Task: Open Card Card0000000034 in Board Board0000000009 in Workspace WS0000000003 in Trello. Add Member Mailaustralia7@gmail.com to Card Card0000000034 in Board Board0000000009 in Workspace WS0000000003 in Trello. Add Blue Label titled Label0000000034 to Card Card0000000034 in Board Board0000000009 in Workspace WS0000000003 in Trello. Add Checklist CL0000000034 to Card Card0000000034 in Board Board0000000009 in Workspace WS0000000003 in Trello. Add Dates with Start Date as Sep 01 2023 and Due Date as Sep 30 2023 to Card Card0000000034 in Board Board0000000009 in Workspace WS0000000003 in Trello
Action: Mouse moved to (307, 383)
Screenshot: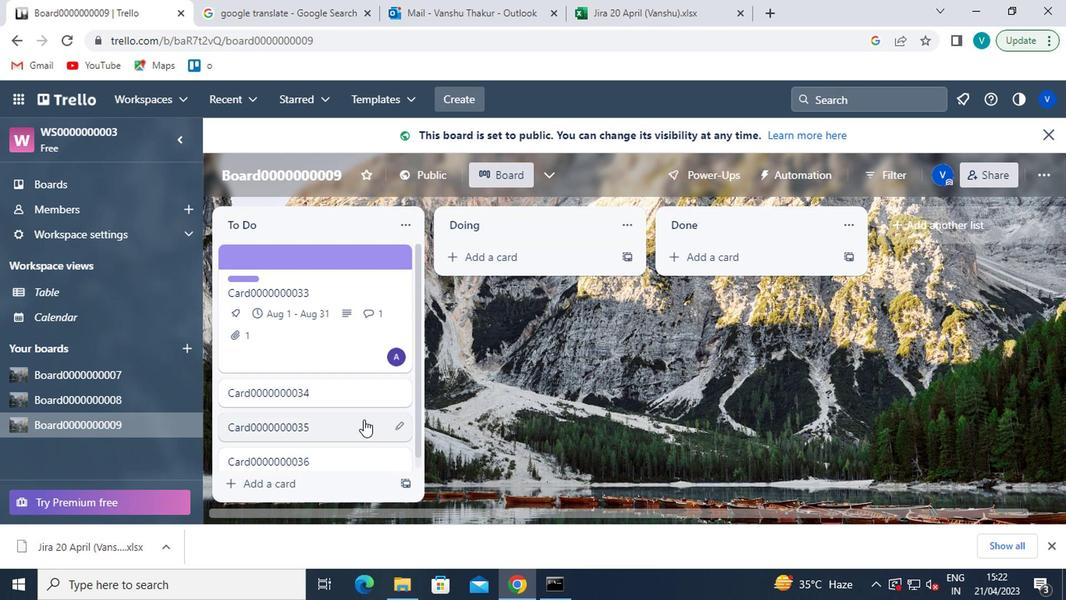 
Action: Mouse pressed left at (307, 383)
Screenshot: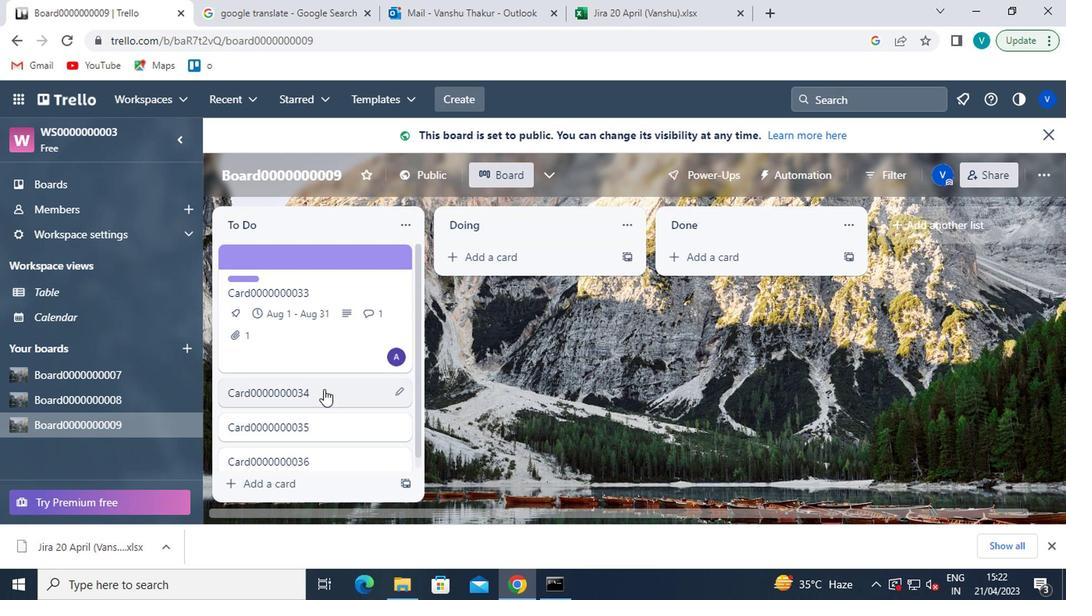 
Action: Mouse moved to (712, 227)
Screenshot: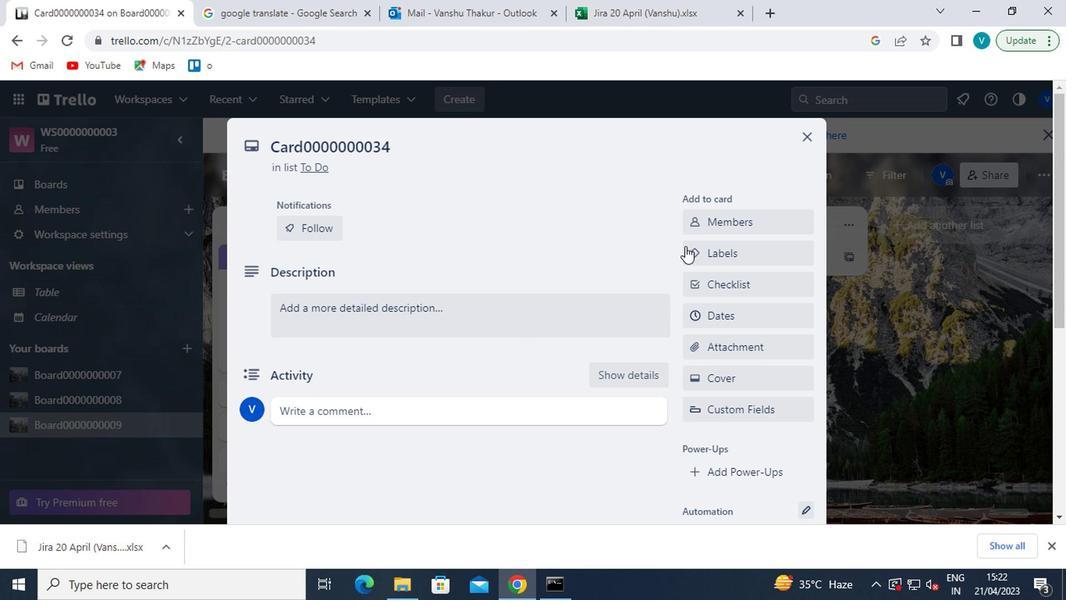 
Action: Mouse pressed left at (712, 227)
Screenshot: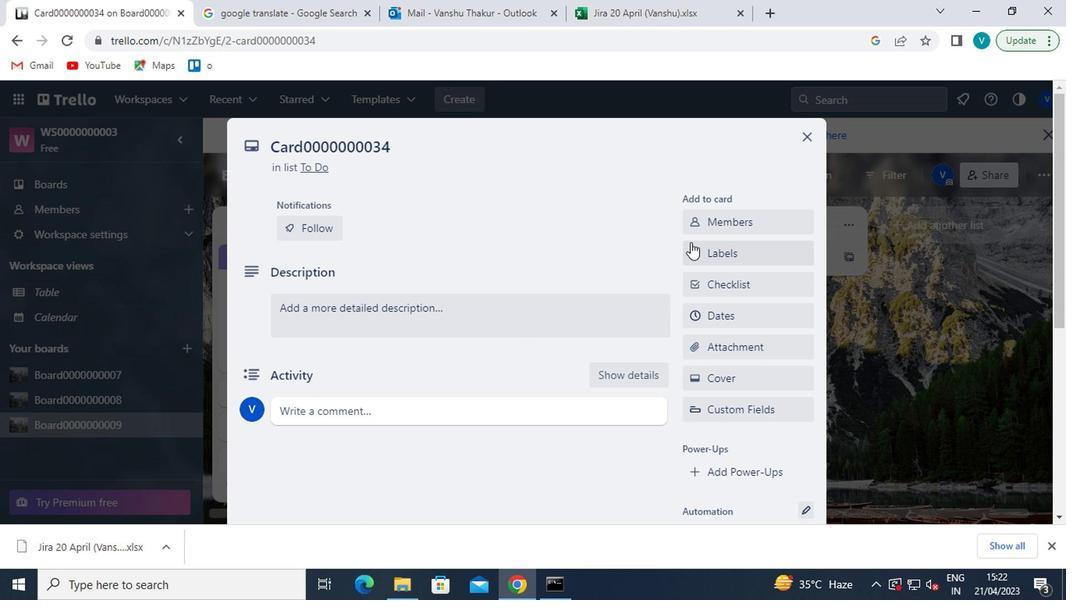 
Action: Mouse moved to (718, 296)
Screenshot: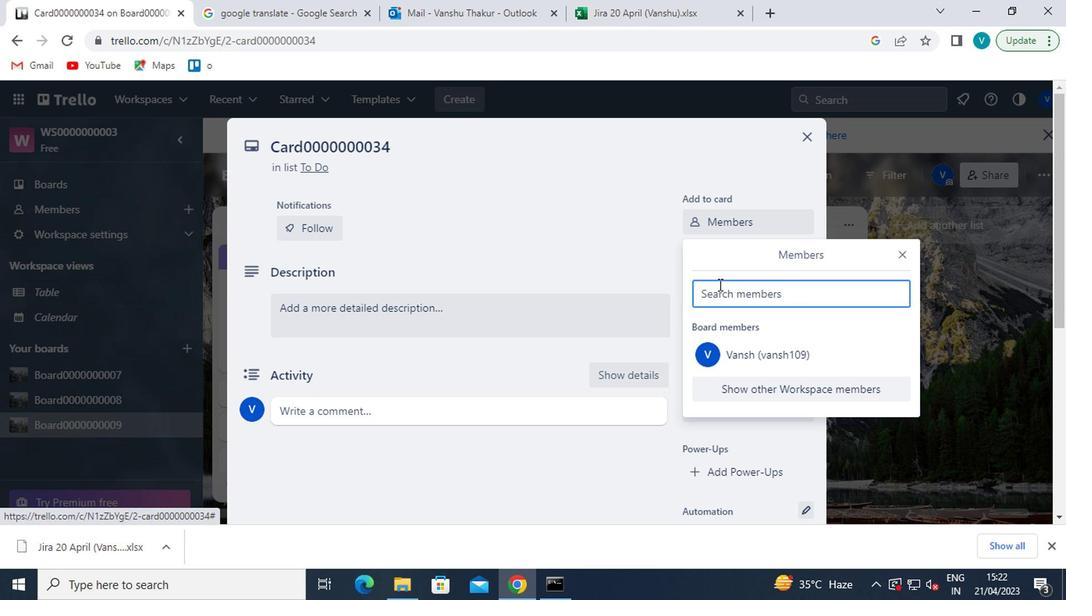 
Action: Mouse pressed left at (718, 296)
Screenshot: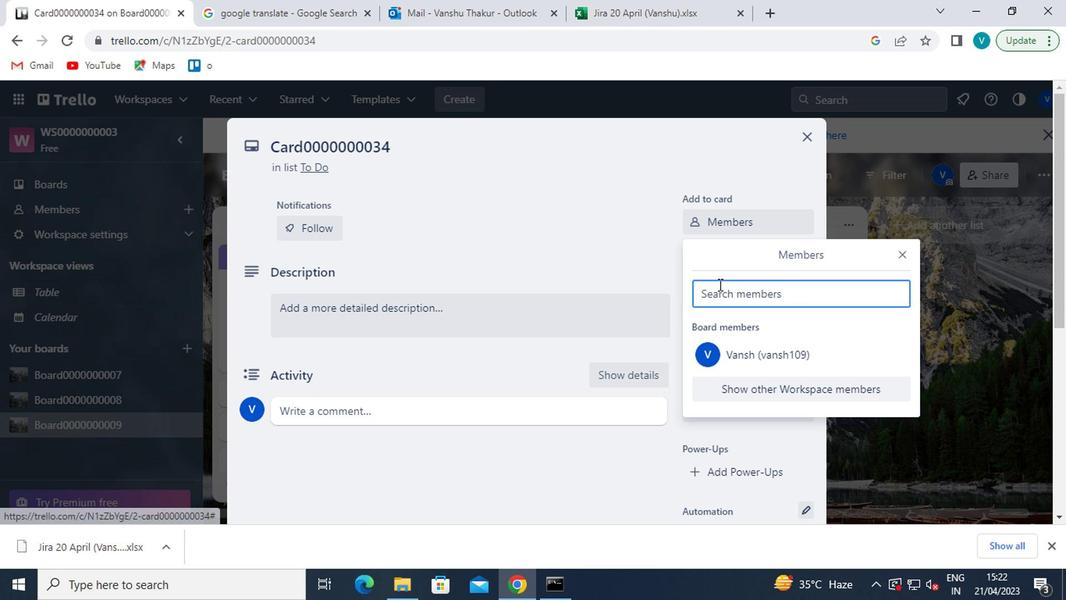 
Action: Key pressed <Key.shift>MAILAUSTRALIA7<Key.shift>@GMAIL.COM
Screenshot: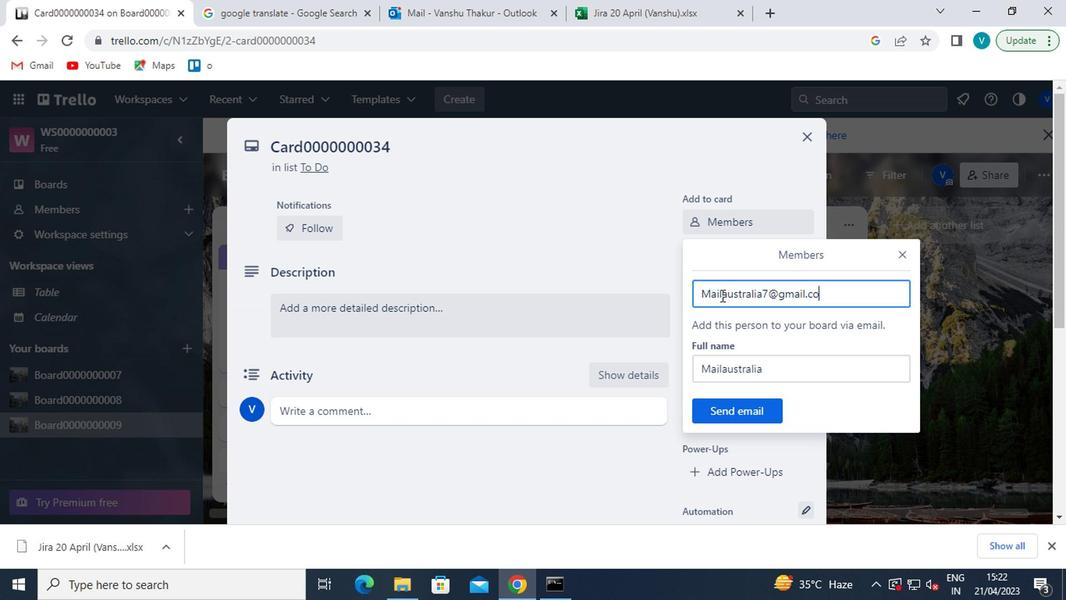 
Action: Mouse moved to (766, 415)
Screenshot: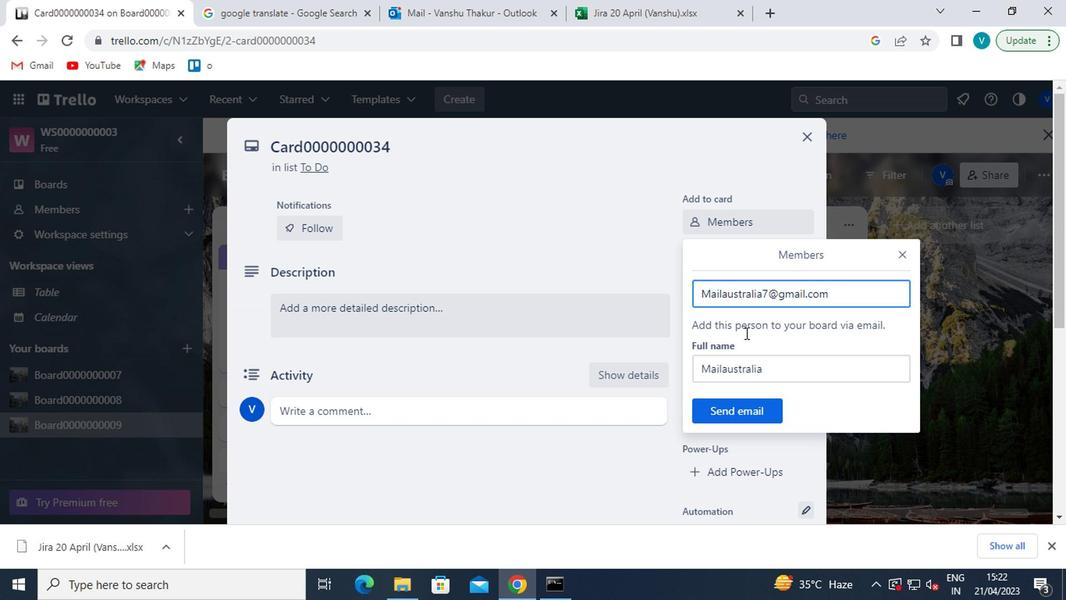 
Action: Mouse pressed left at (766, 415)
Screenshot: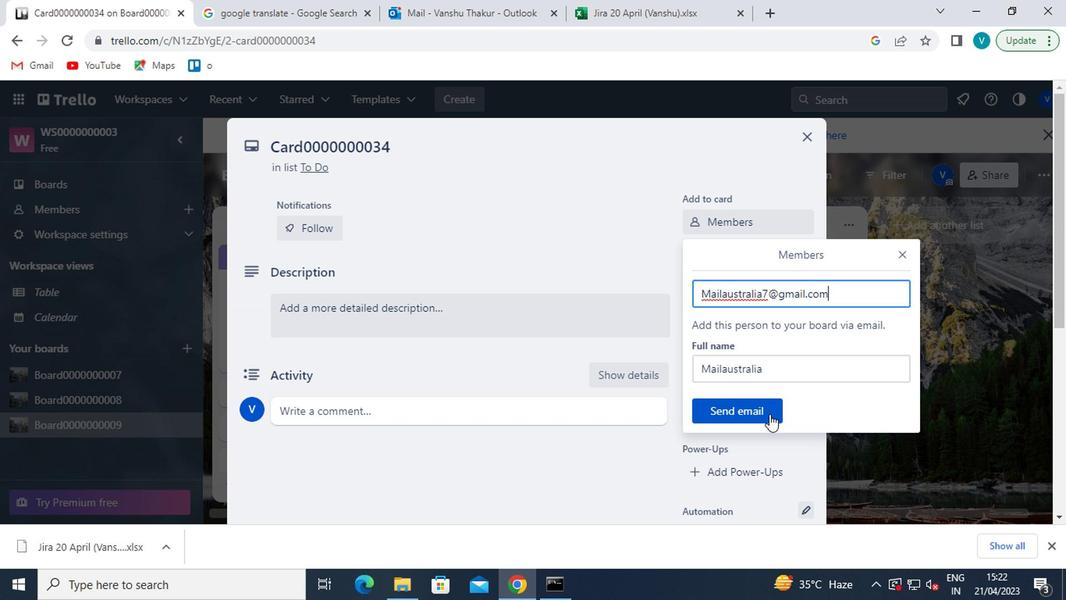
Action: Mouse moved to (743, 257)
Screenshot: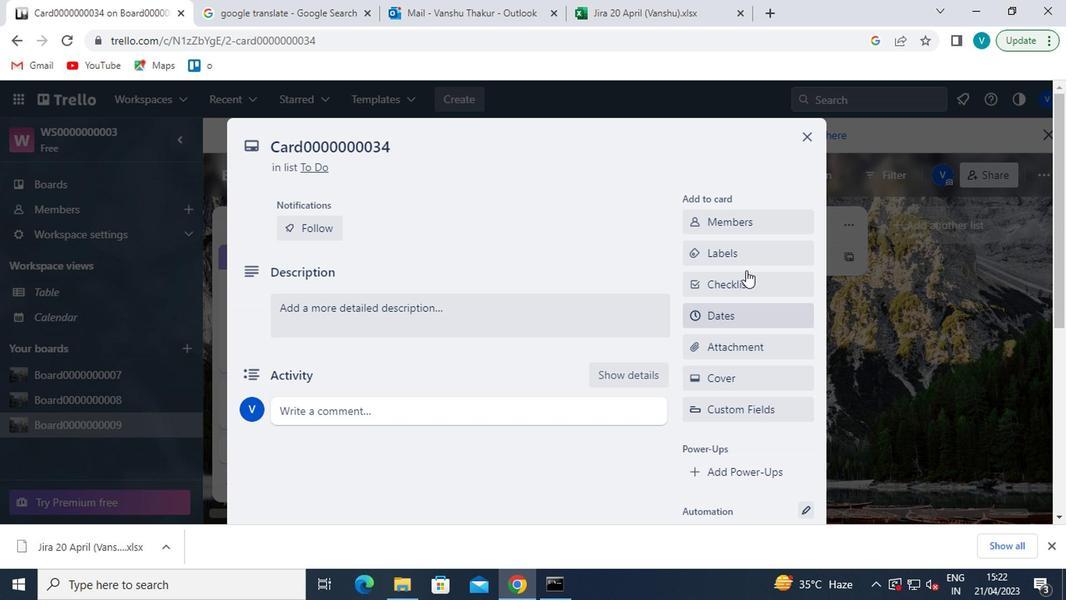 
Action: Mouse pressed left at (743, 257)
Screenshot: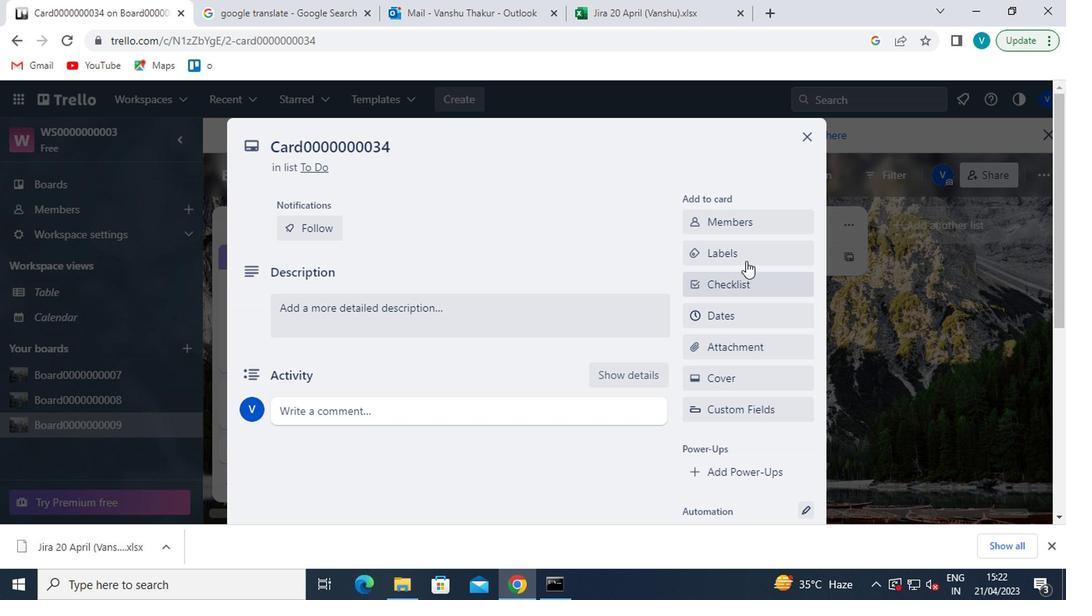 
Action: Mouse moved to (771, 441)
Screenshot: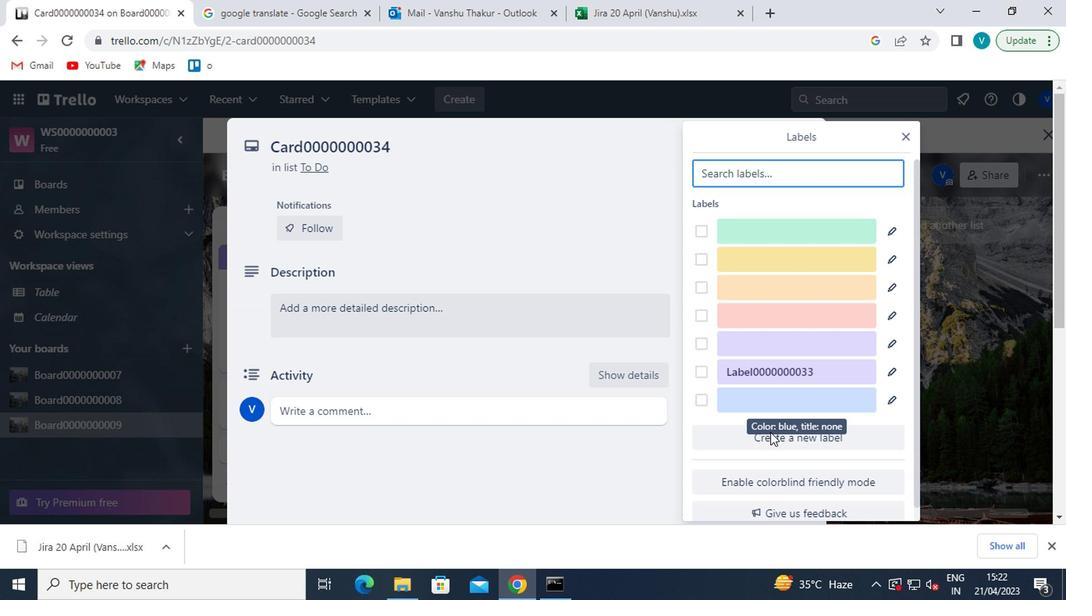 
Action: Mouse pressed left at (771, 441)
Screenshot: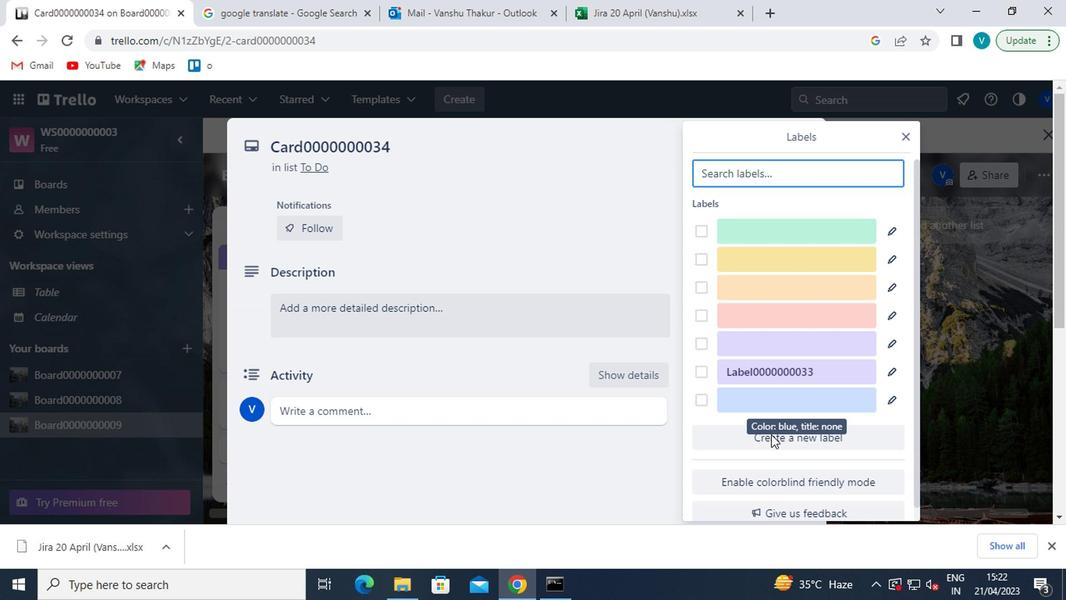 
Action: Mouse moved to (723, 445)
Screenshot: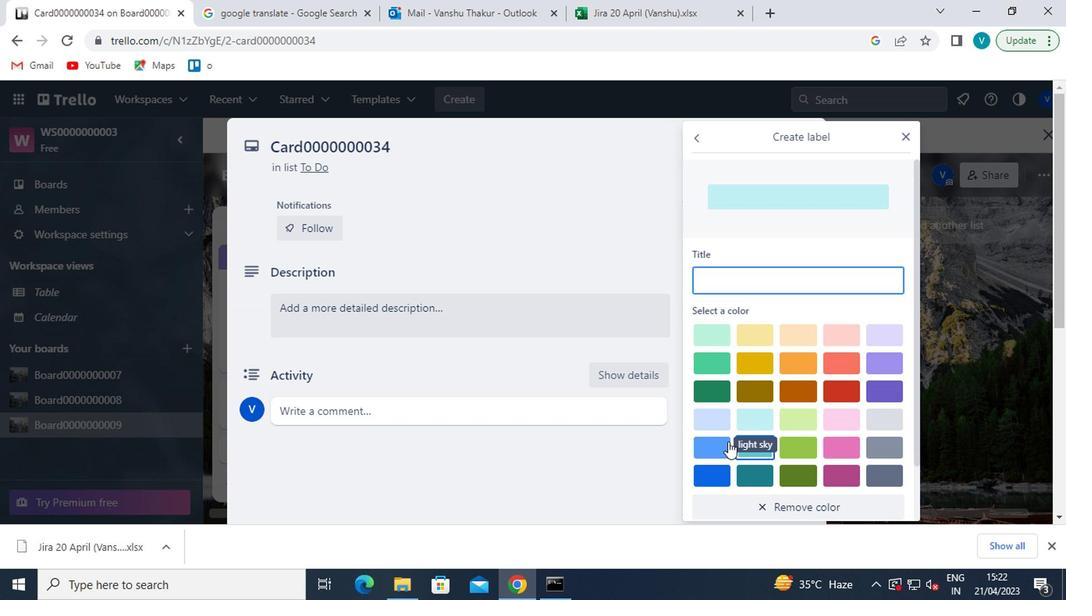 
Action: Mouse pressed left at (723, 445)
Screenshot: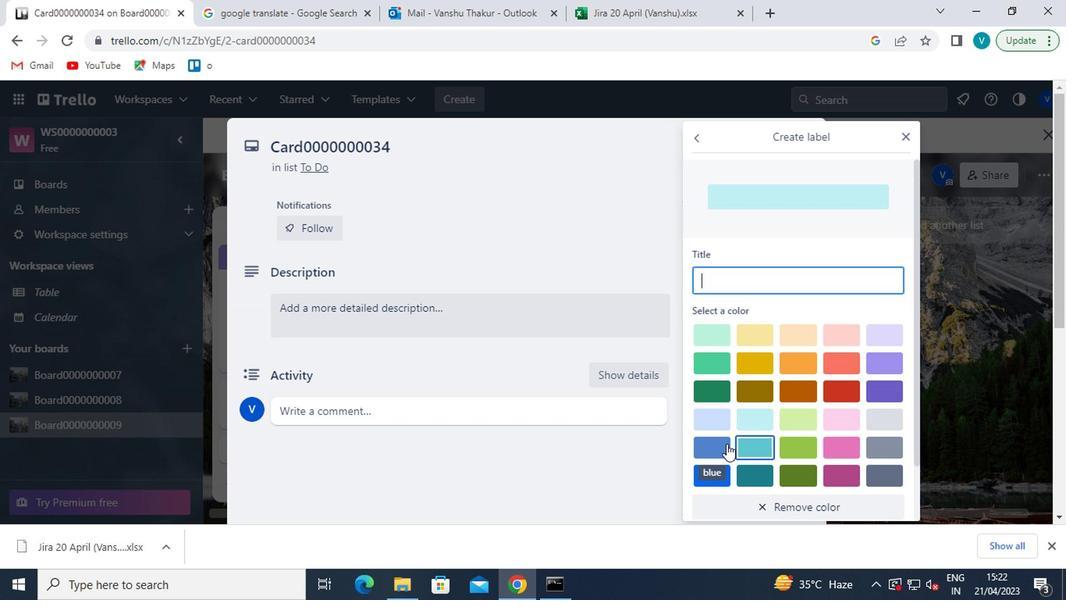 
Action: Mouse moved to (753, 290)
Screenshot: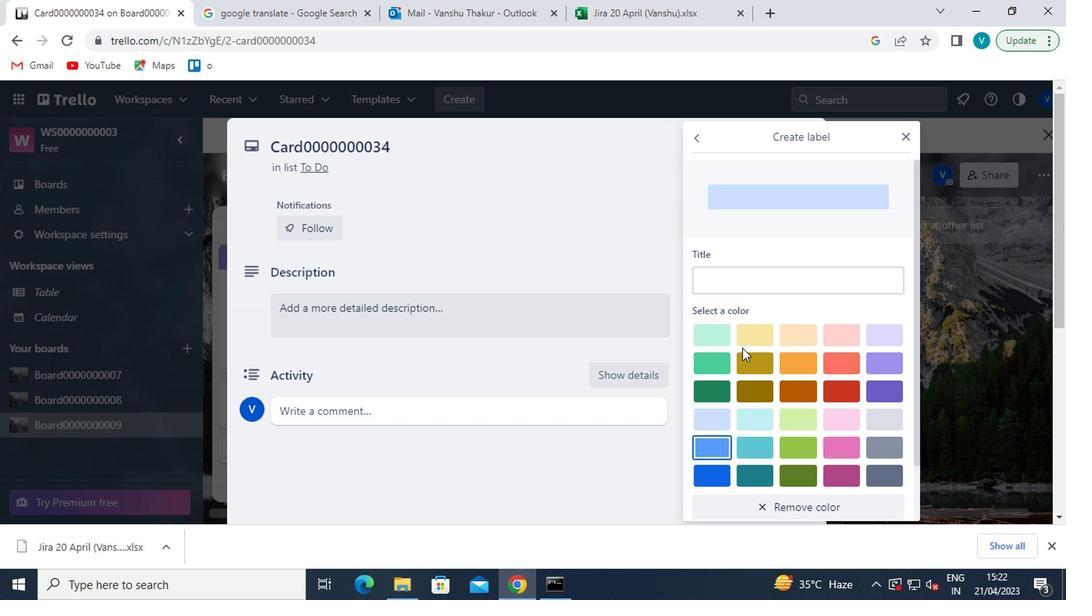 
Action: Mouse pressed left at (753, 290)
Screenshot: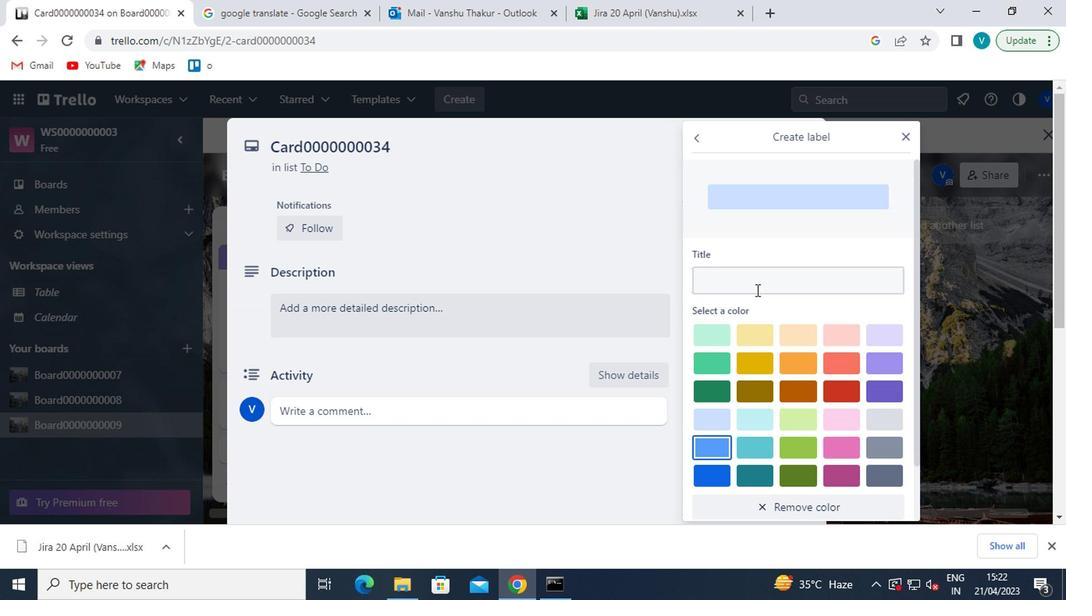
Action: Key pressed <Key.shift>LABEL0000000034
Screenshot: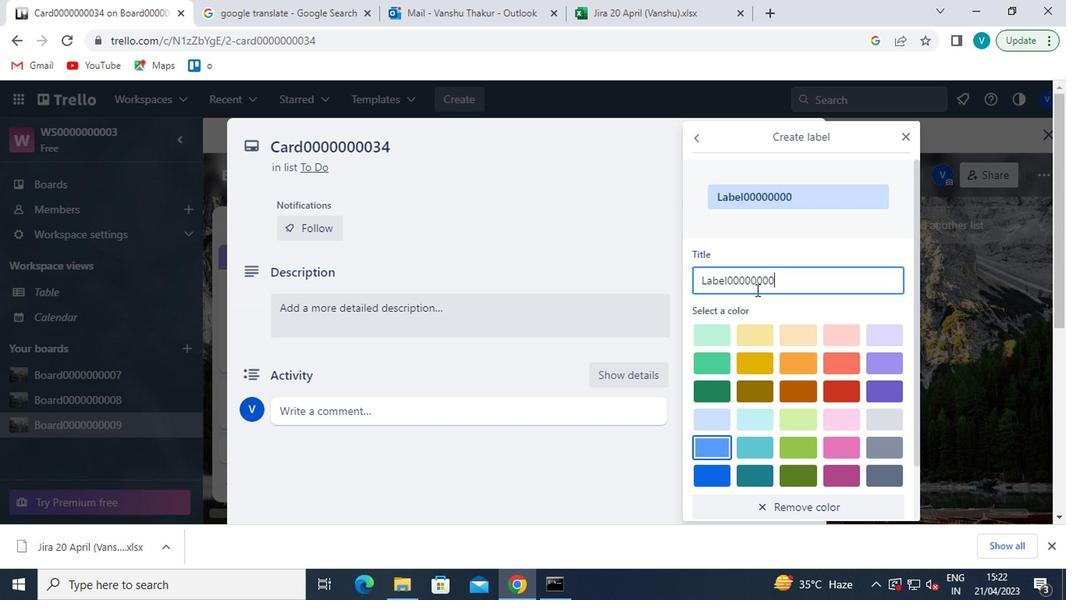 
Action: Mouse scrolled (753, 290) with delta (0, 0)
Screenshot: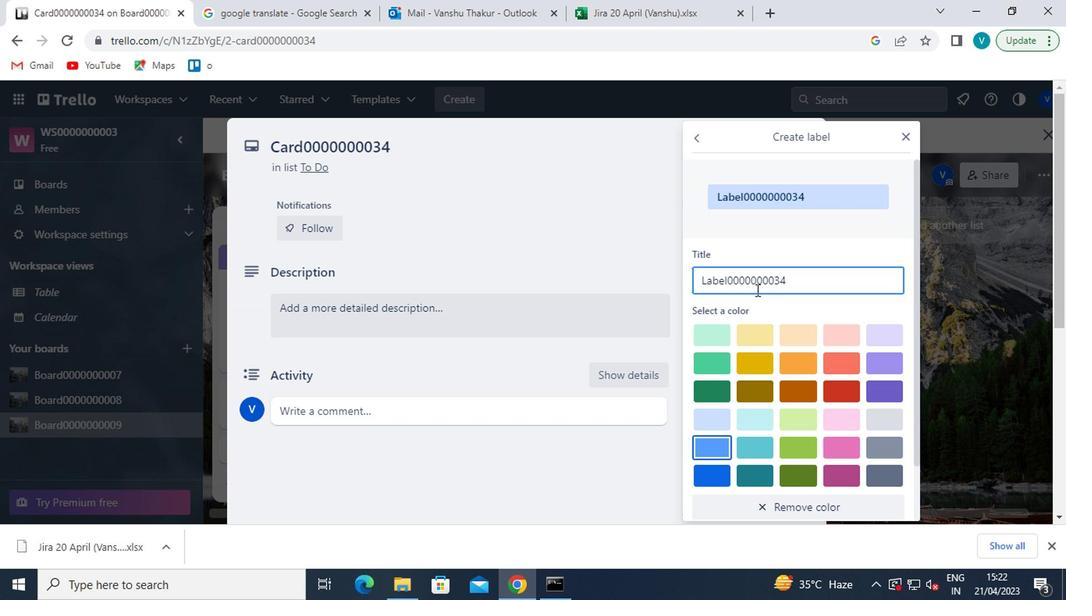 
Action: Mouse scrolled (753, 290) with delta (0, 0)
Screenshot: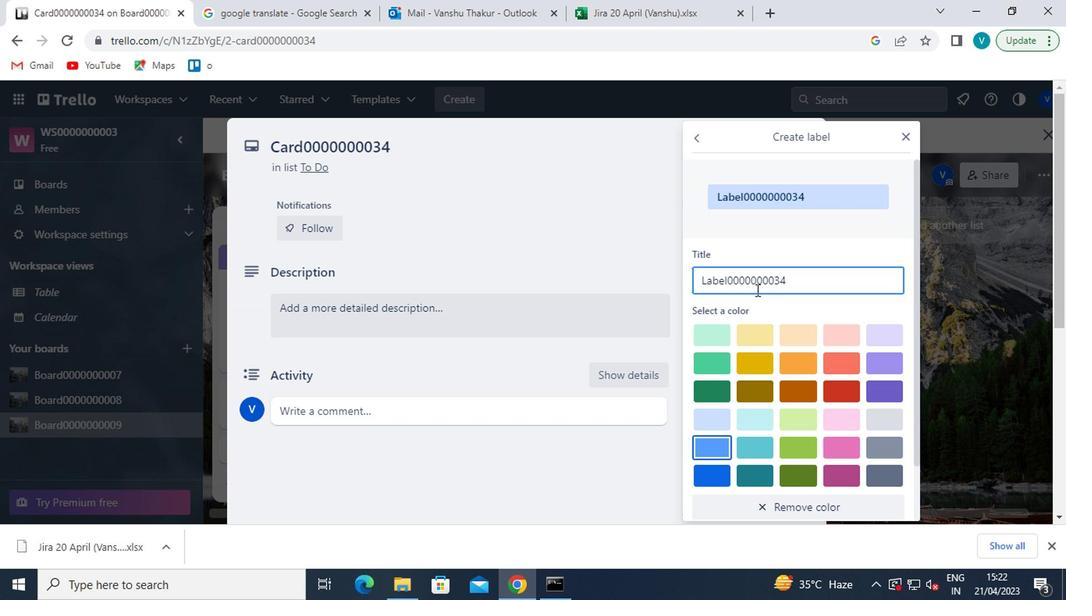 
Action: Mouse scrolled (753, 290) with delta (0, 0)
Screenshot: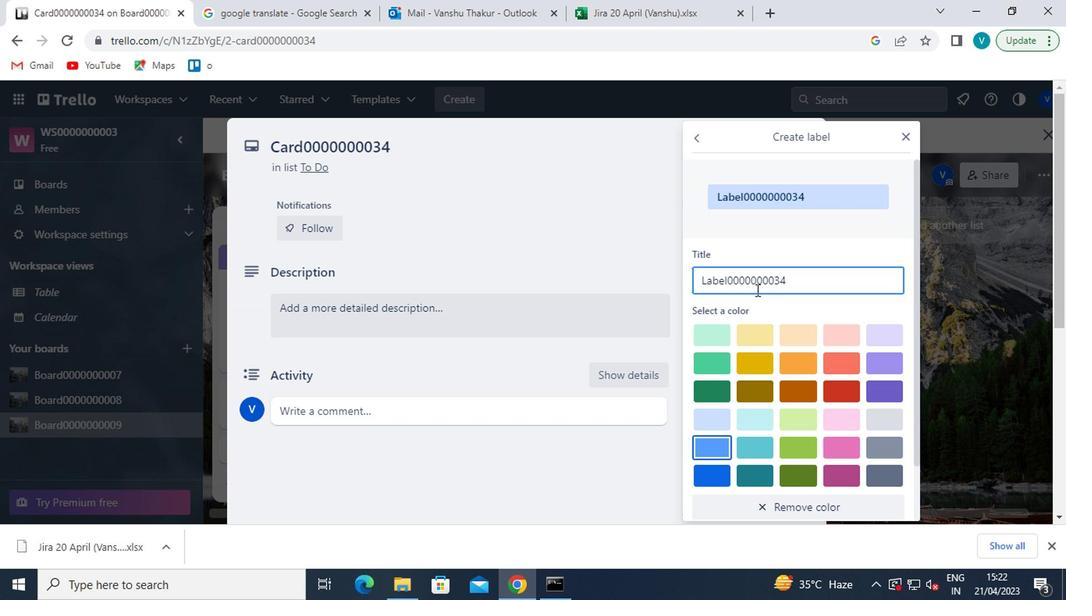 
Action: Mouse moved to (712, 495)
Screenshot: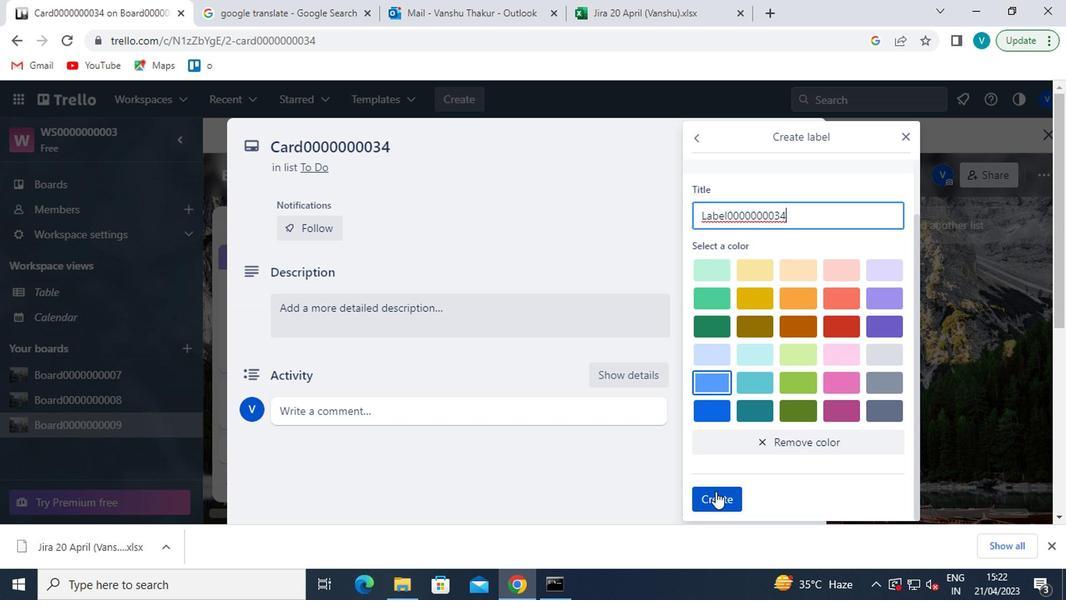 
Action: Mouse pressed left at (712, 495)
Screenshot: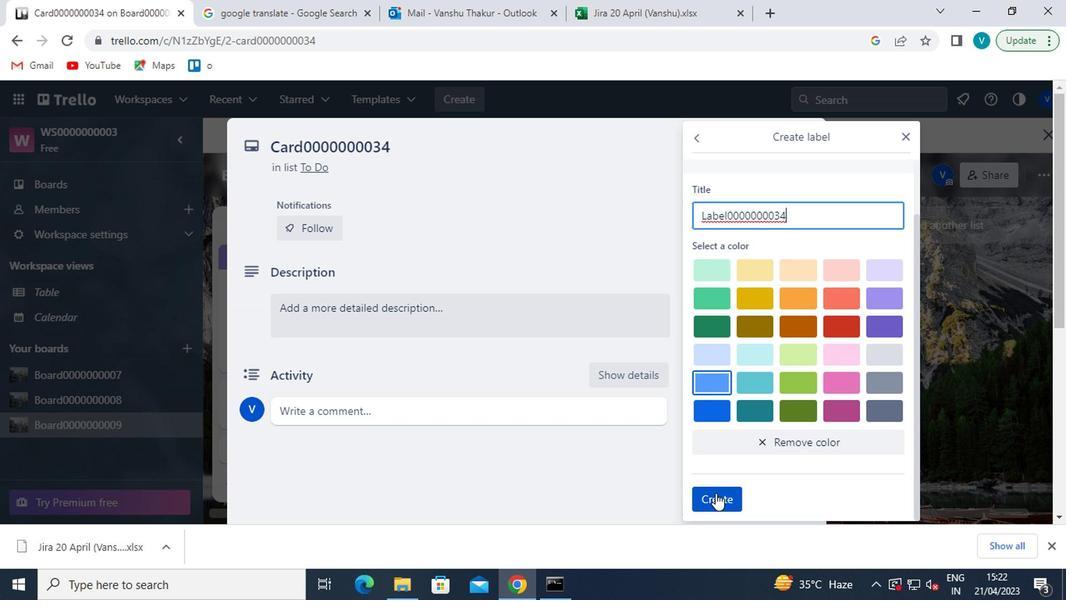 
Action: Mouse moved to (903, 137)
Screenshot: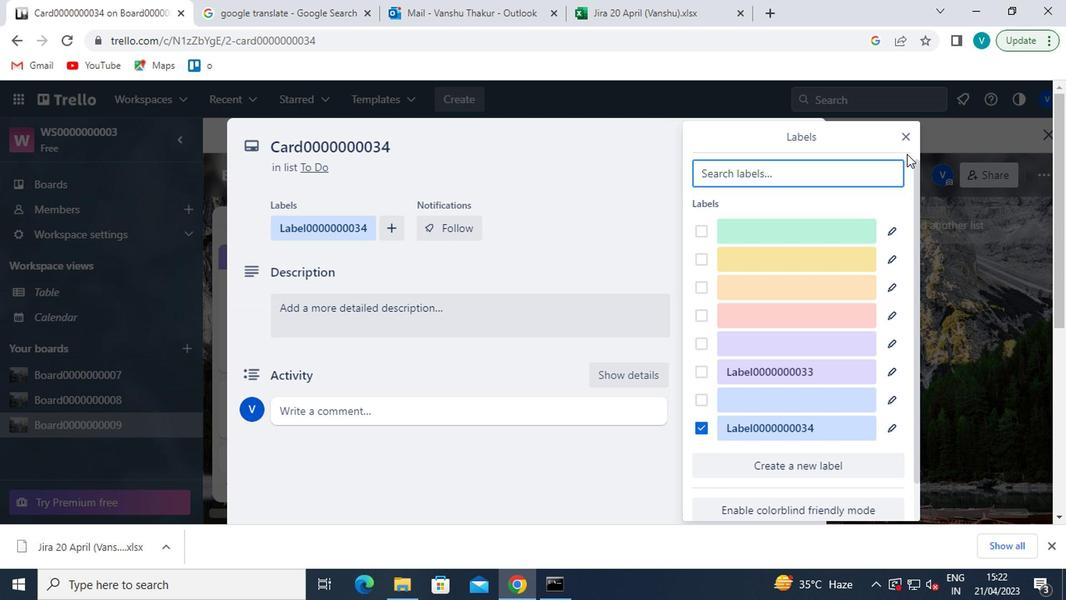 
Action: Mouse pressed left at (903, 137)
Screenshot: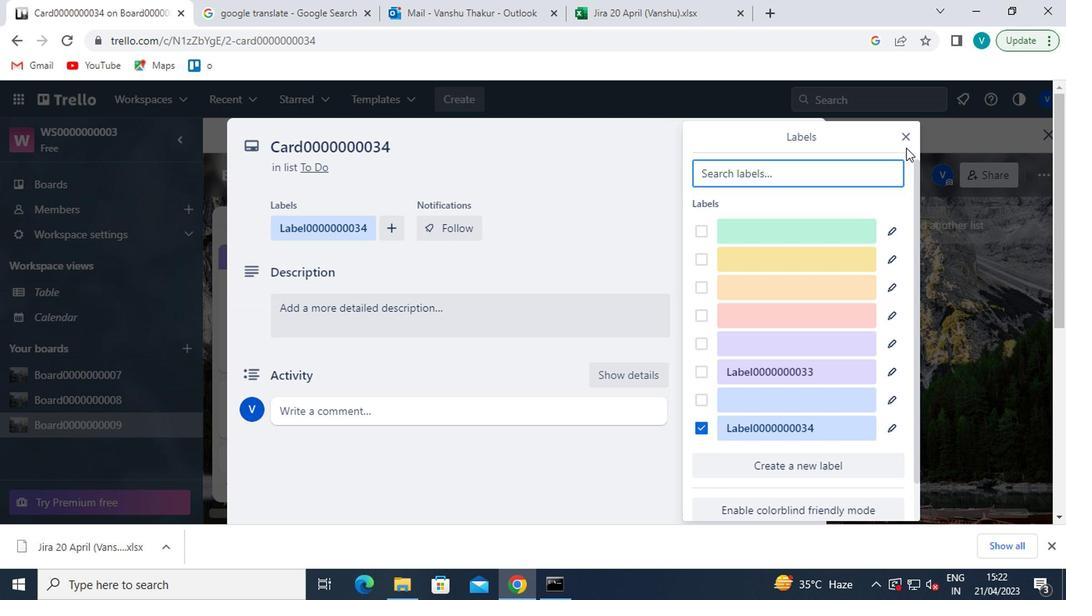 
Action: Mouse moved to (771, 284)
Screenshot: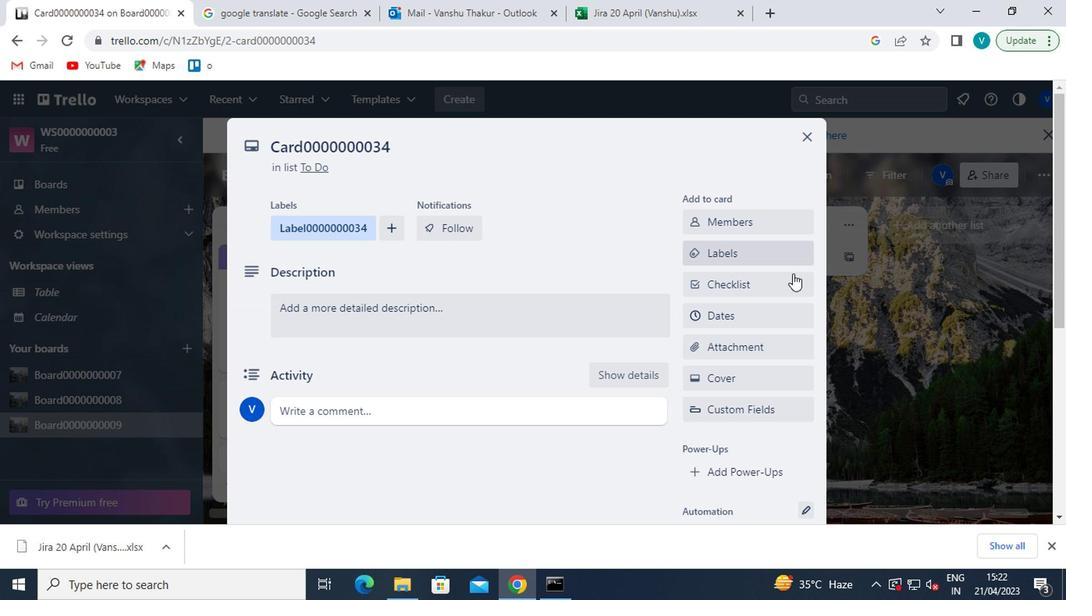 
Action: Mouse pressed left at (771, 284)
Screenshot: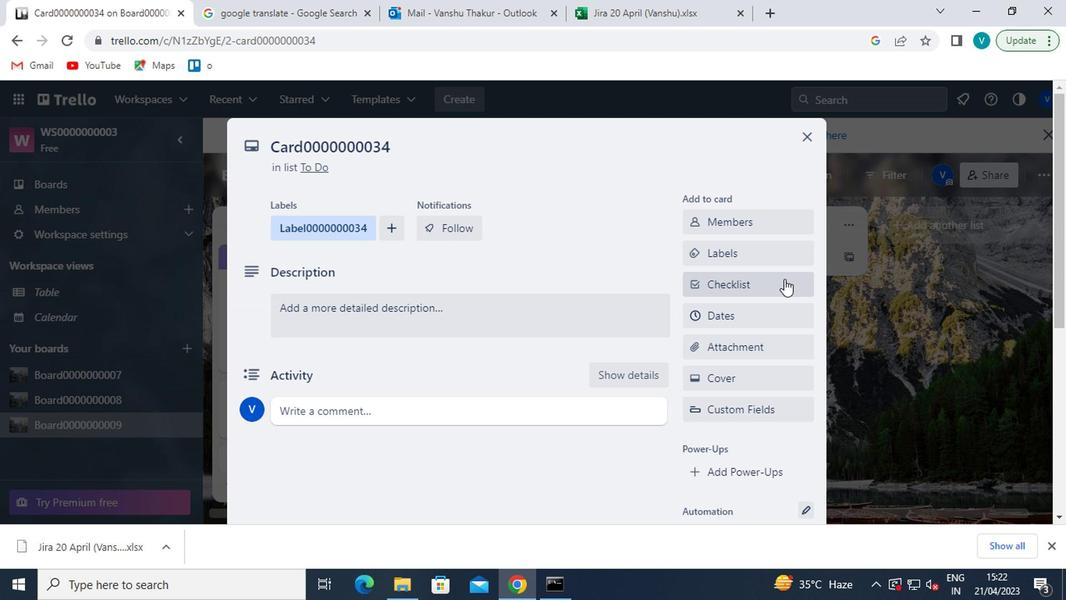 
Action: Mouse moved to (771, 284)
Screenshot: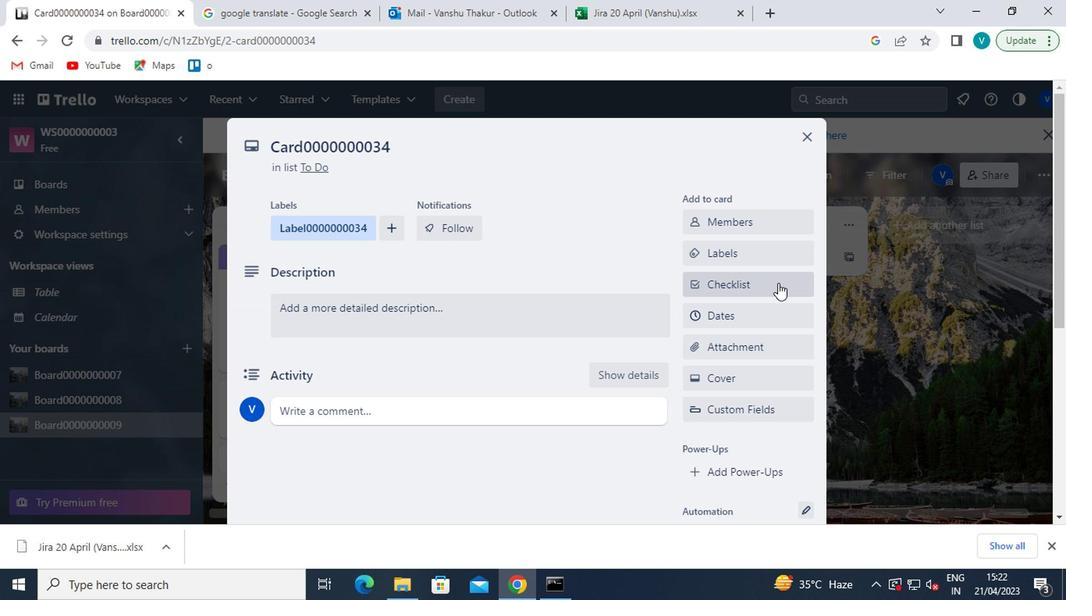 
Action: Key pressed <Key.shift>CL0000000034
Screenshot: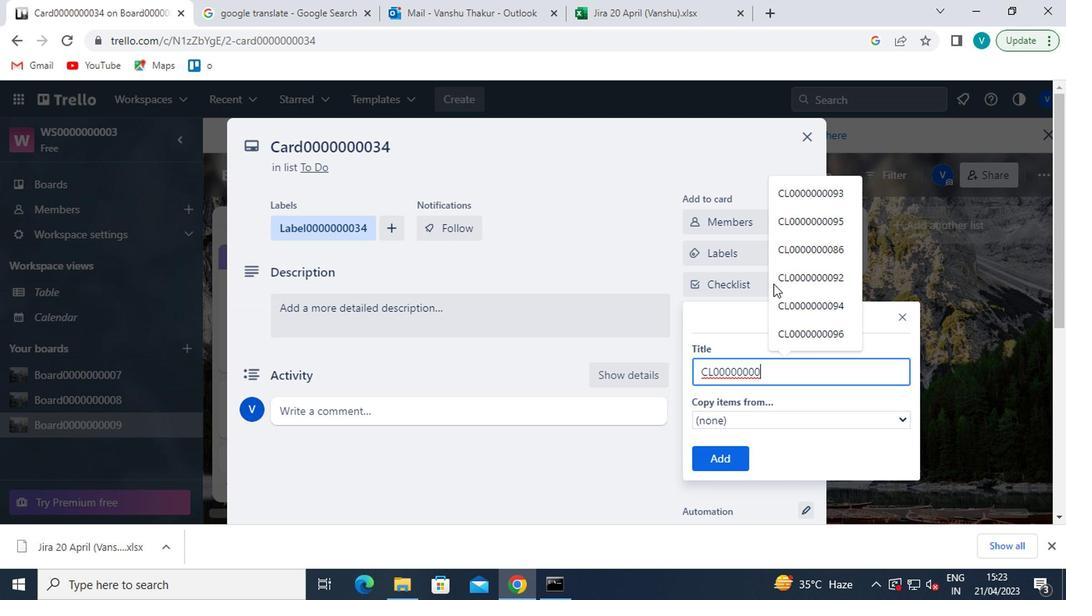 
Action: Mouse moved to (712, 449)
Screenshot: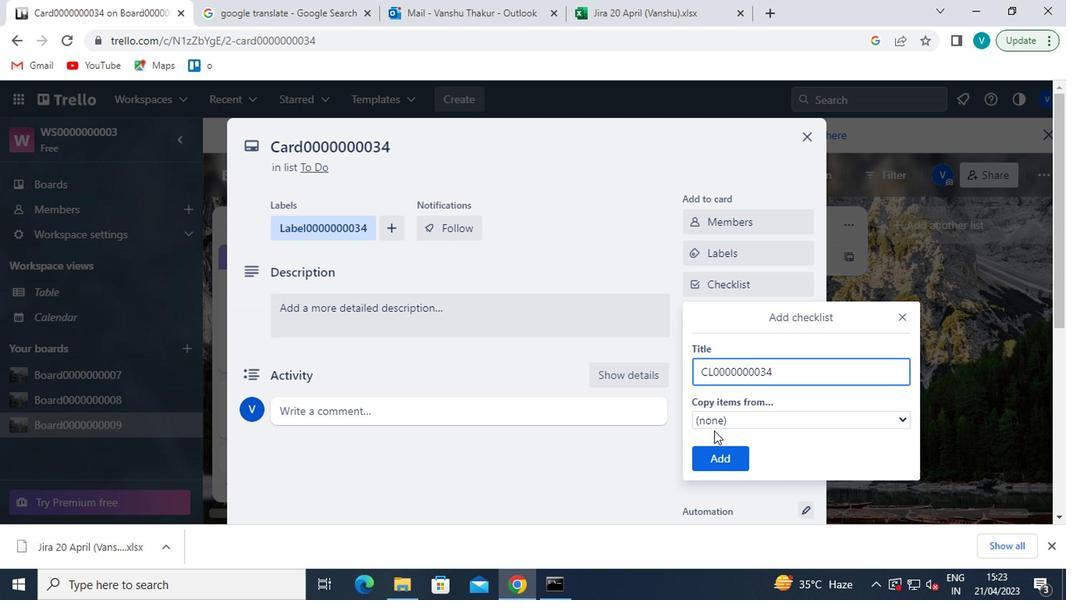 
Action: Mouse pressed left at (712, 449)
Screenshot: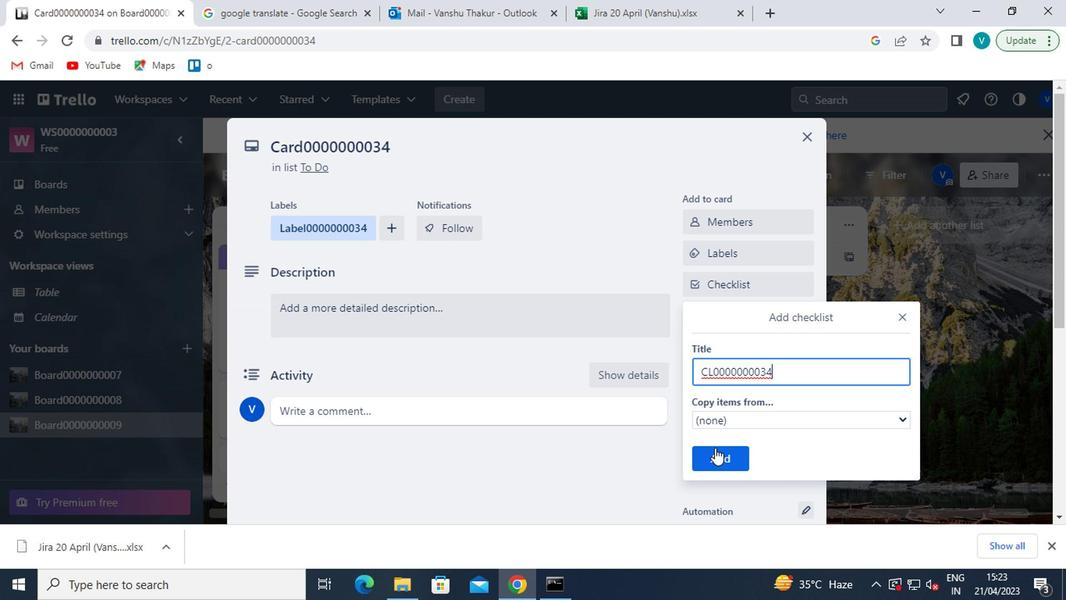 
Action: Mouse moved to (758, 314)
Screenshot: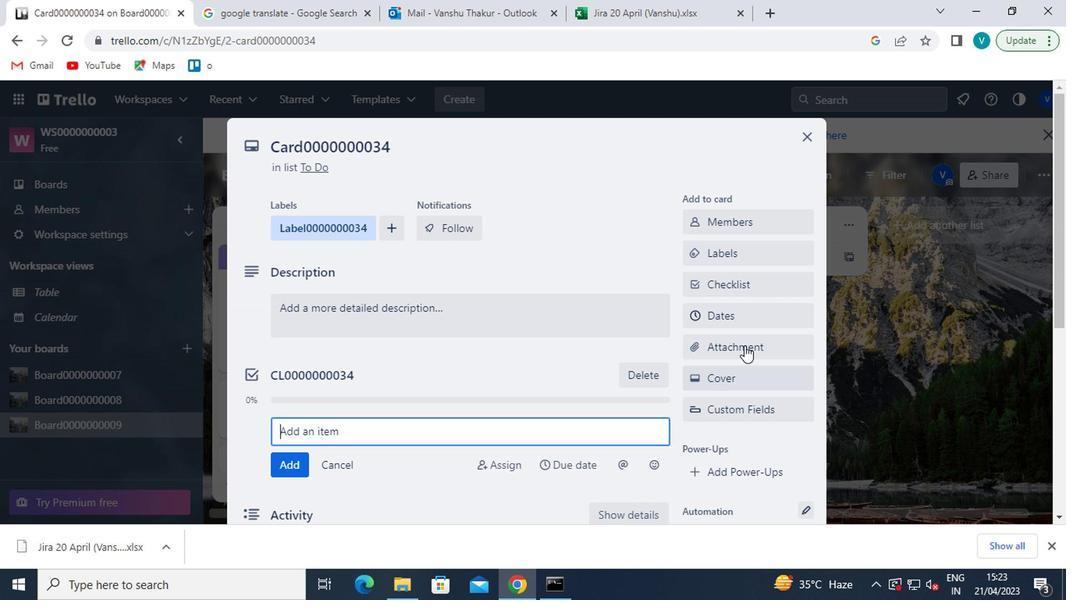 
Action: Mouse pressed left at (758, 314)
Screenshot: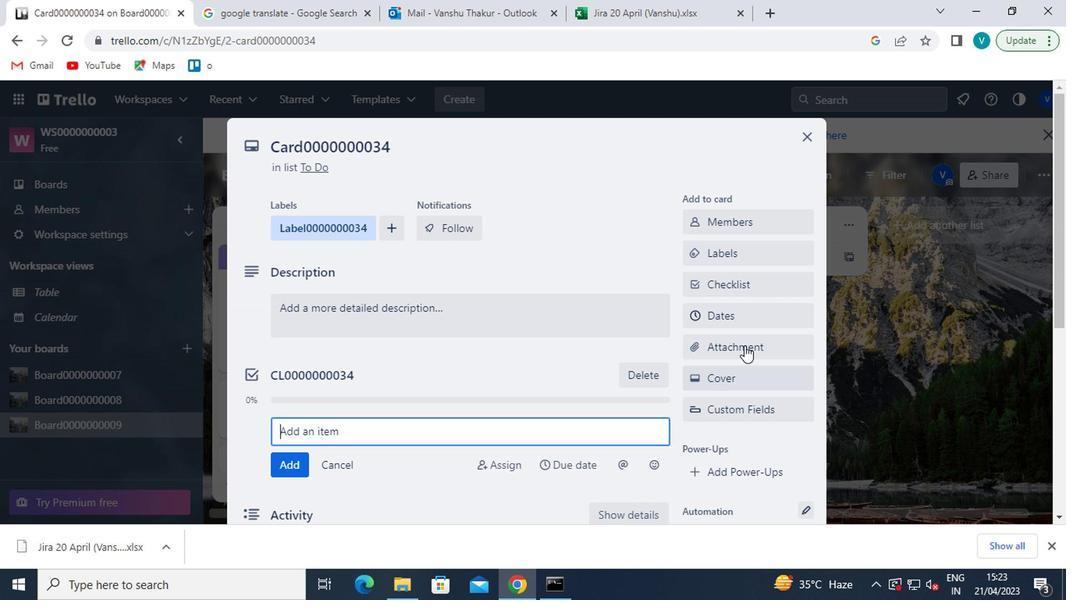 
Action: Mouse moved to (698, 413)
Screenshot: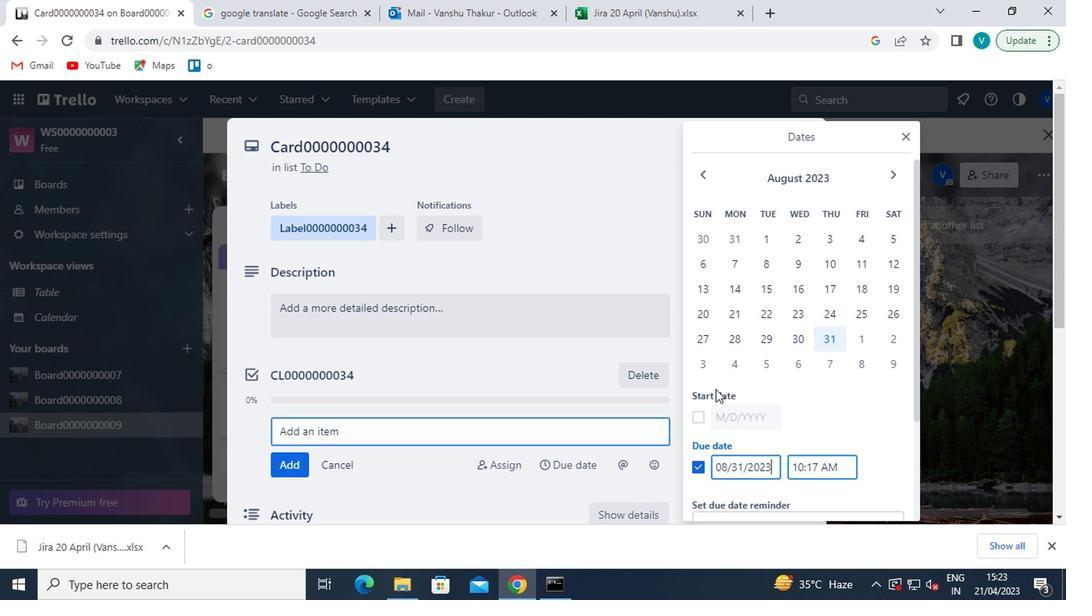 
Action: Mouse pressed left at (698, 413)
Screenshot: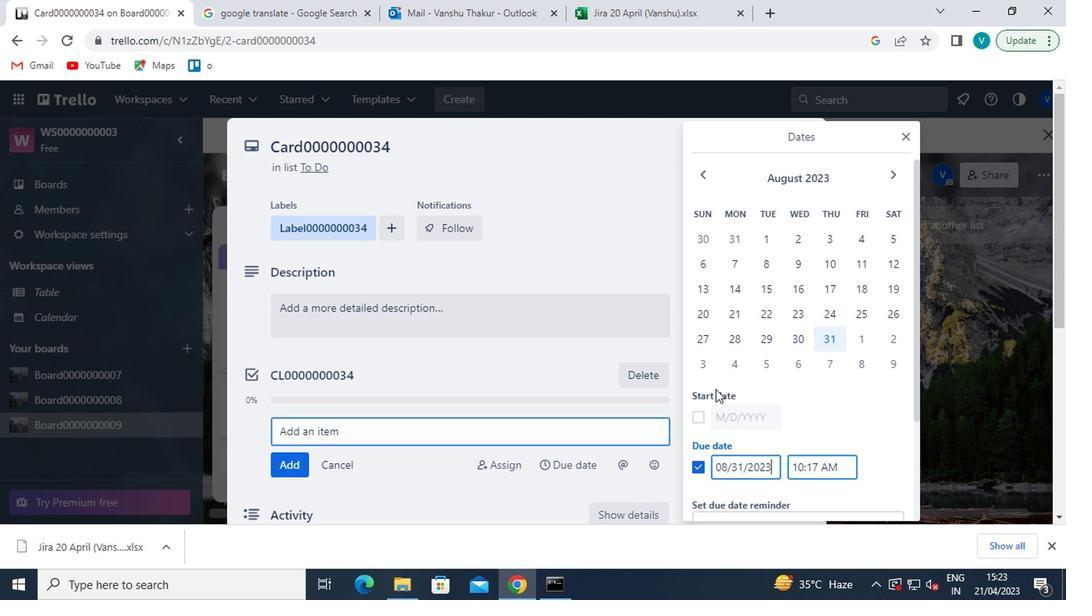 
Action: Mouse moved to (886, 171)
Screenshot: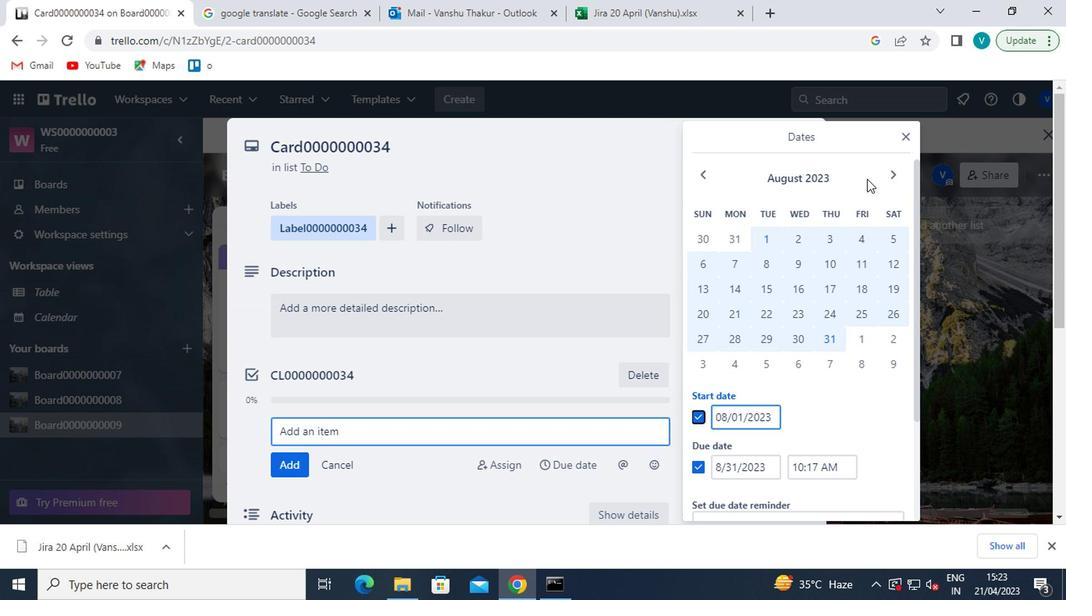 
Action: Mouse pressed left at (886, 171)
Screenshot: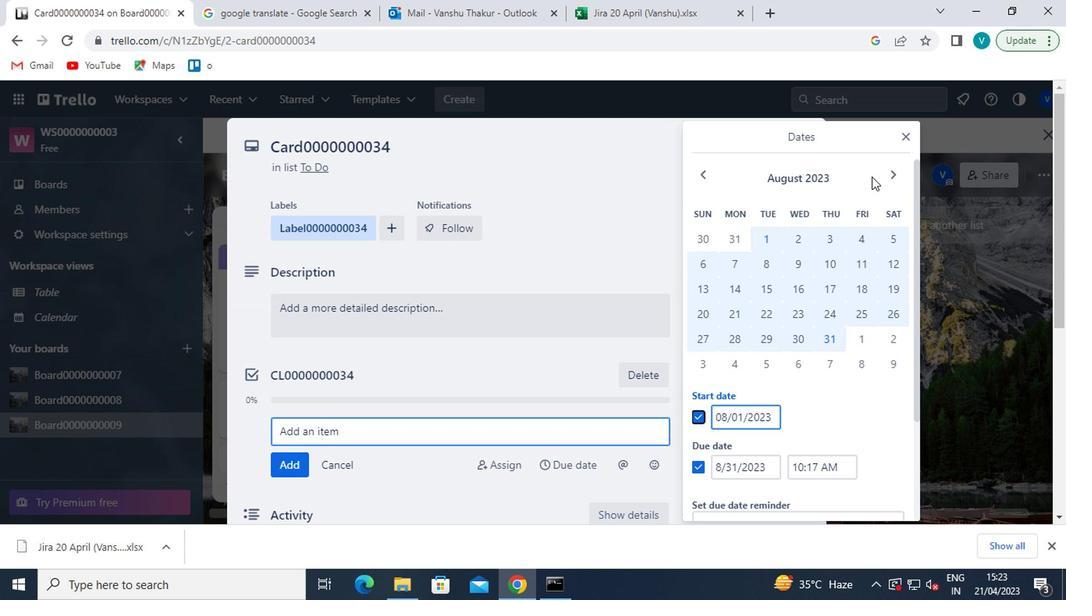 
Action: Mouse moved to (857, 246)
Screenshot: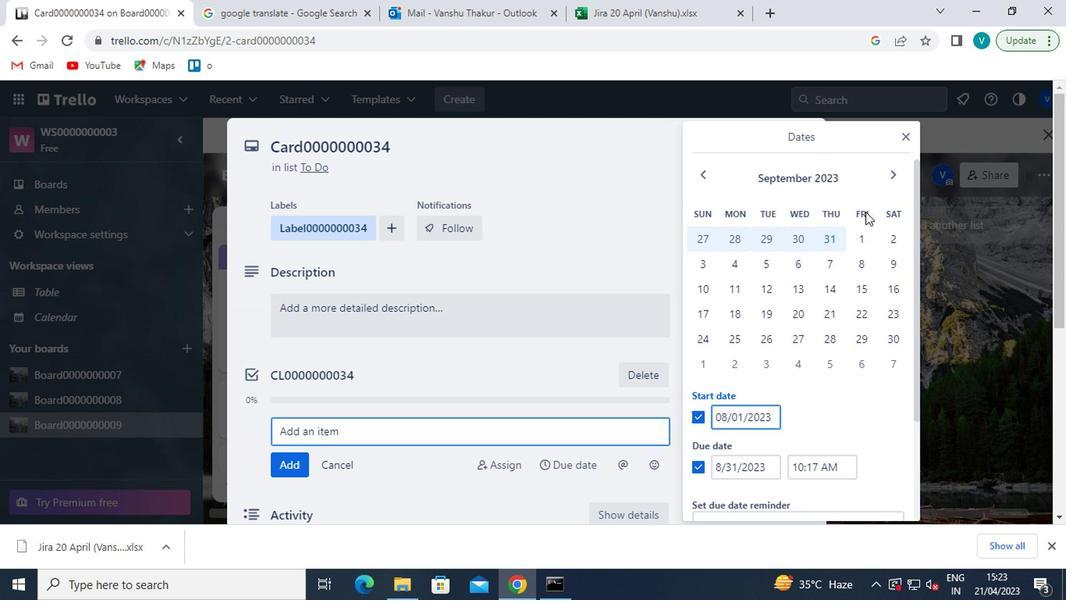 
Action: Mouse pressed left at (857, 246)
Screenshot: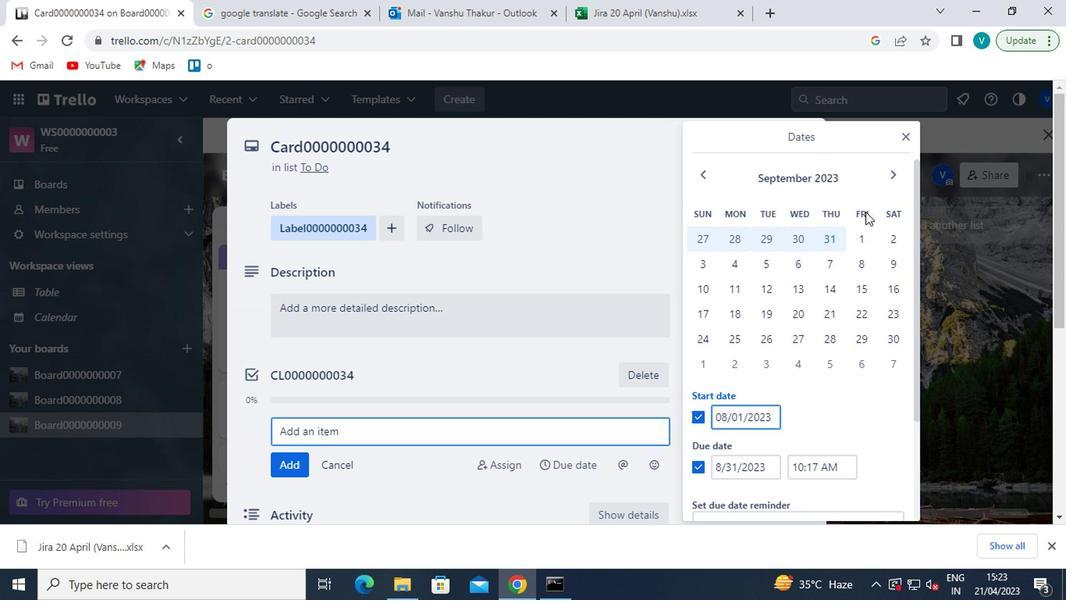 
Action: Mouse moved to (884, 336)
Screenshot: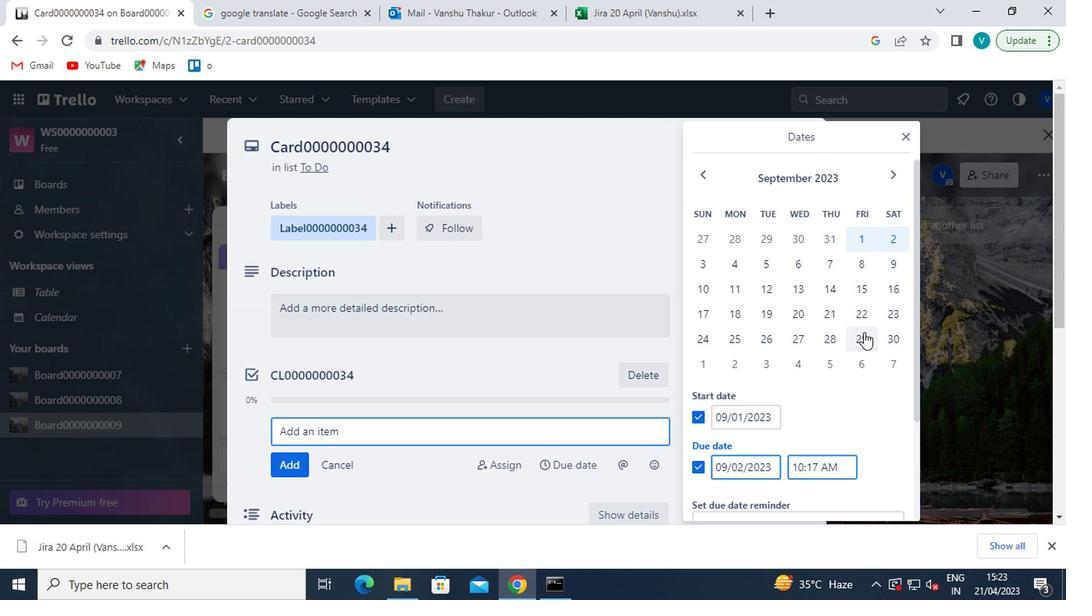 
Action: Mouse pressed left at (884, 336)
Screenshot: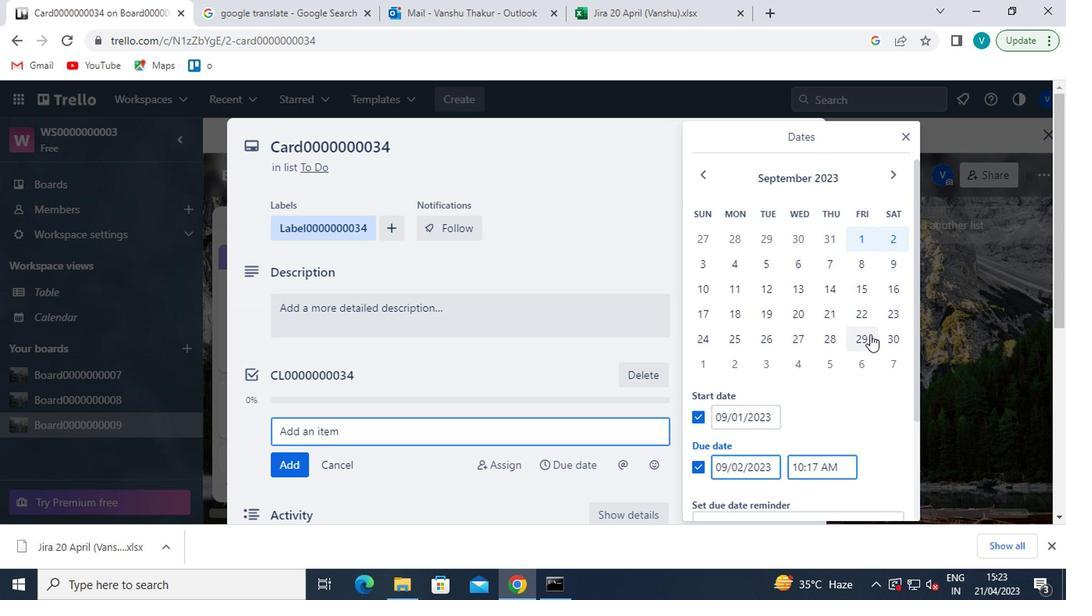 
Action: Mouse moved to (797, 396)
Screenshot: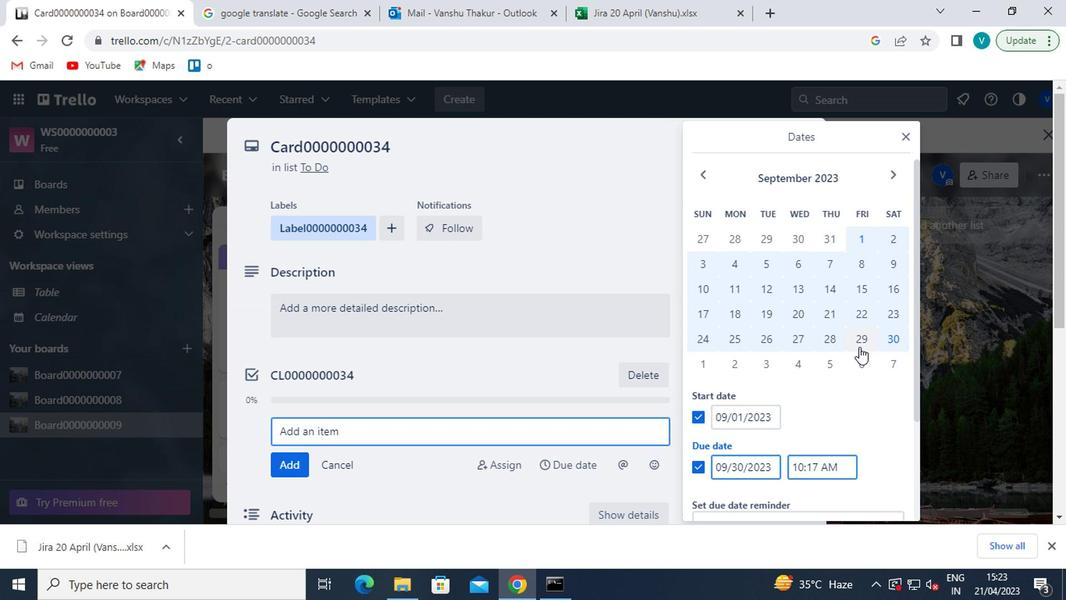 
Action: Mouse scrolled (797, 395) with delta (0, -1)
Screenshot: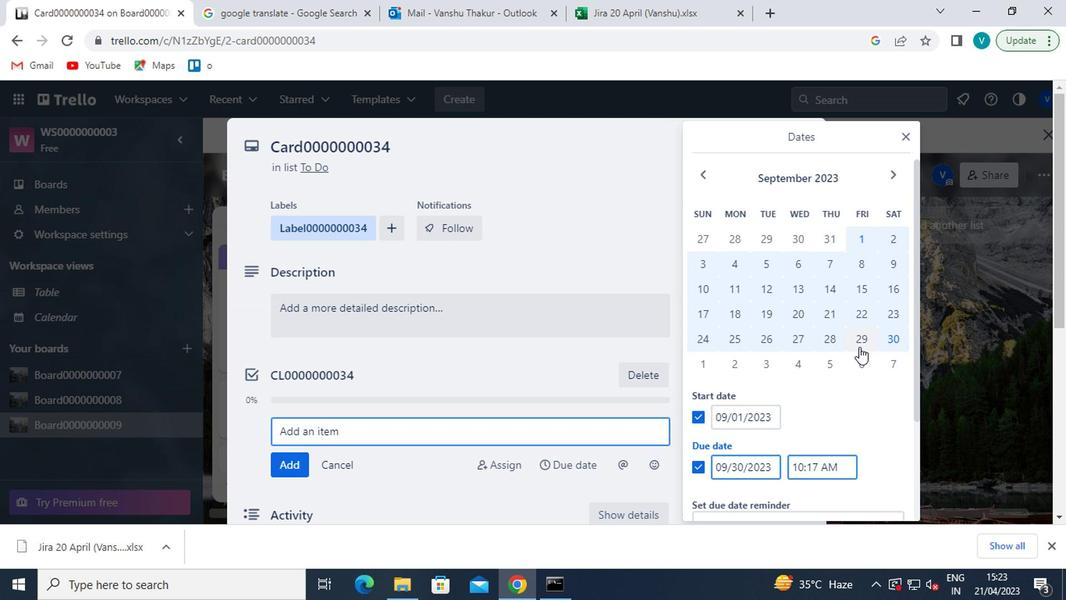 
Action: Mouse moved to (794, 398)
Screenshot: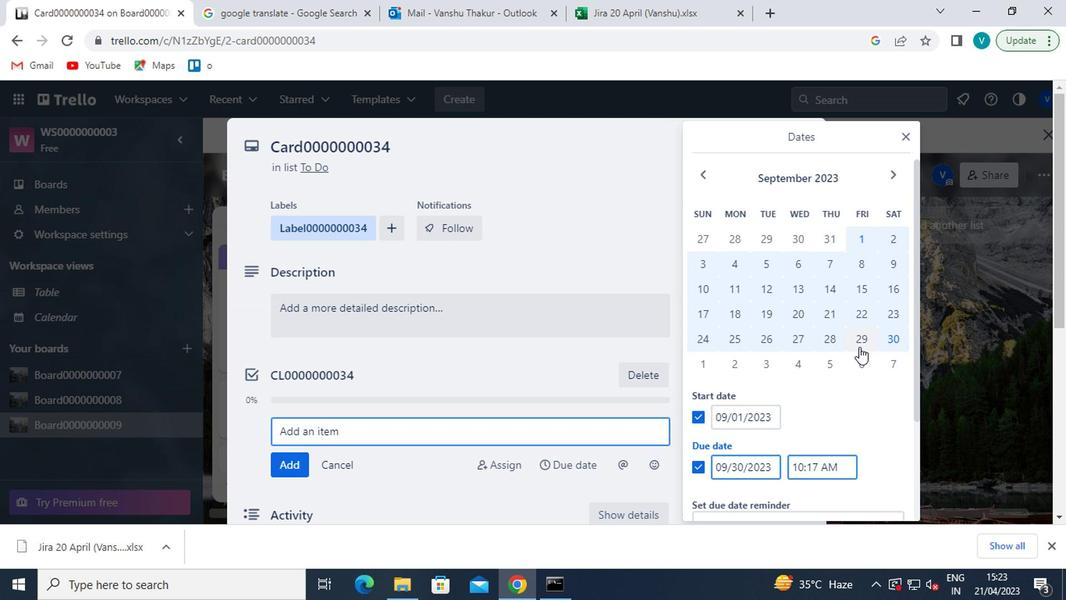 
Action: Mouse scrolled (794, 397) with delta (0, -1)
Screenshot: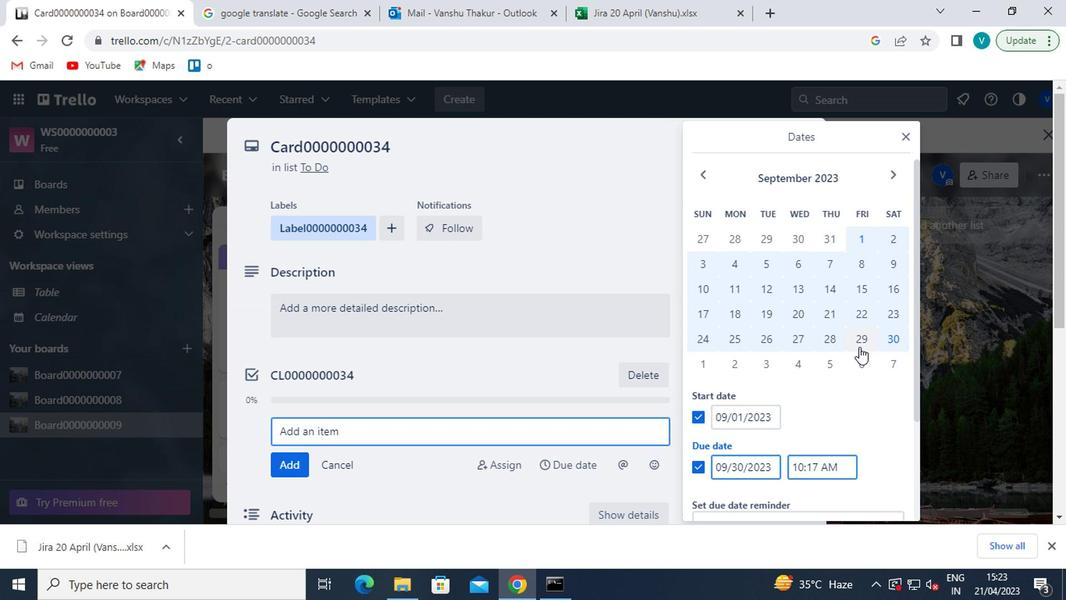 
Action: Mouse moved to (791, 398)
Screenshot: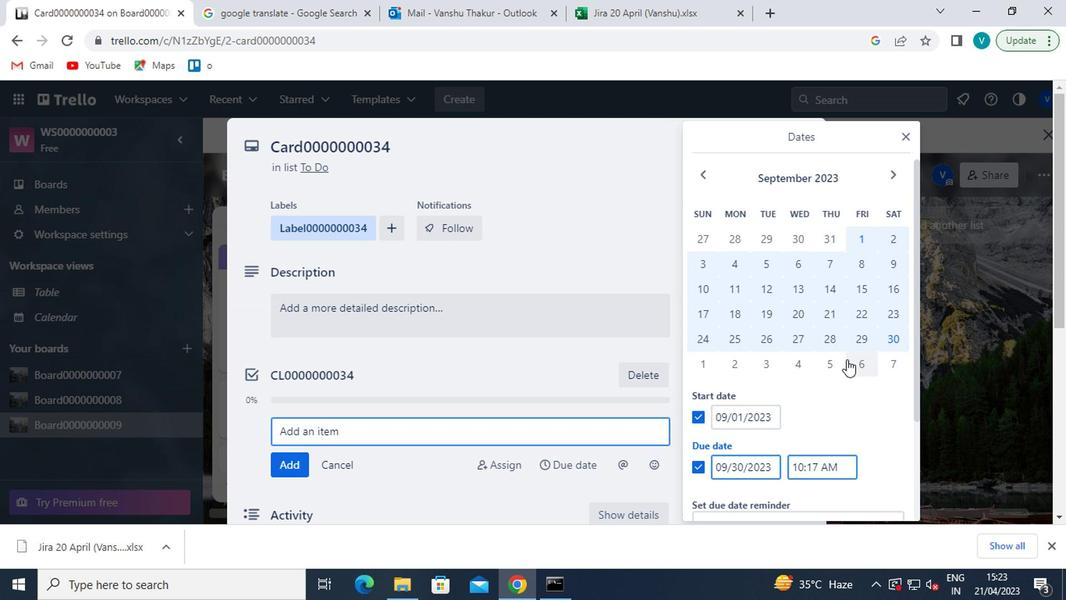 
Action: Mouse scrolled (791, 398) with delta (0, 0)
Screenshot: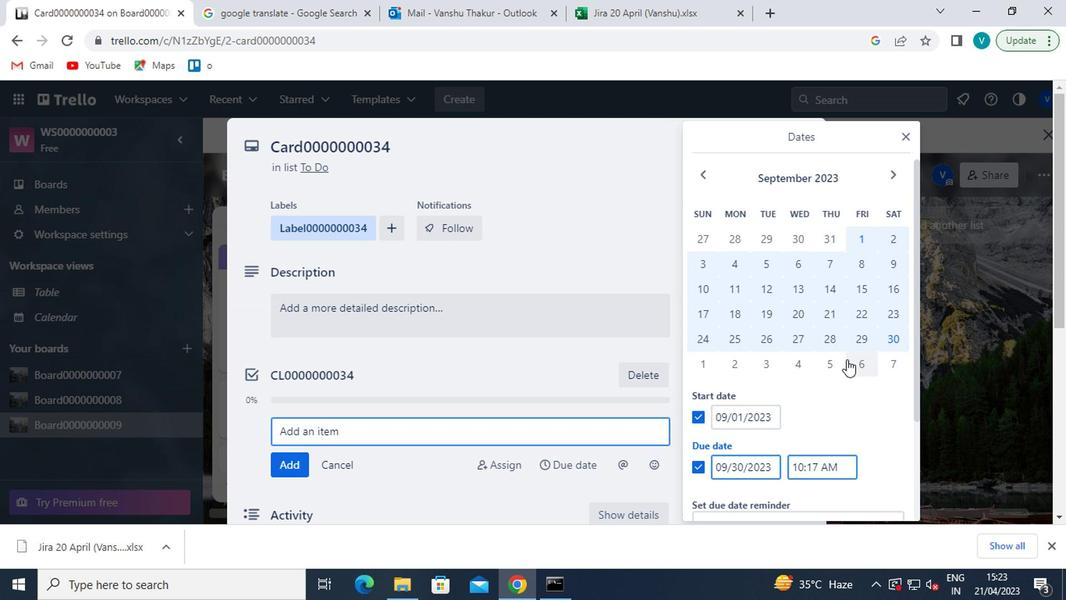 
Action: Mouse moved to (740, 455)
Screenshot: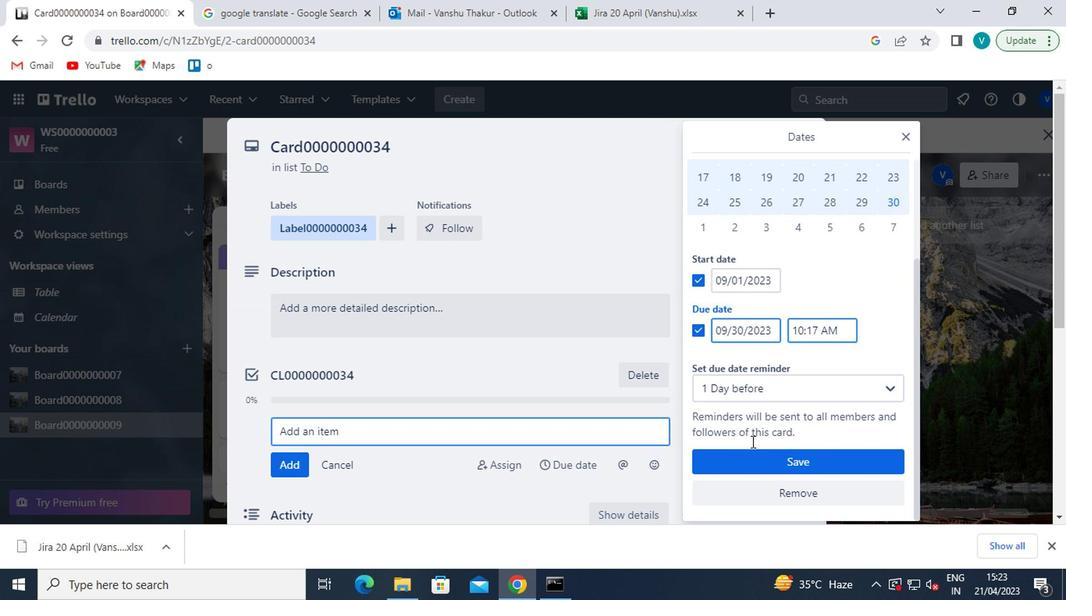 
Action: Mouse pressed left at (740, 455)
Screenshot: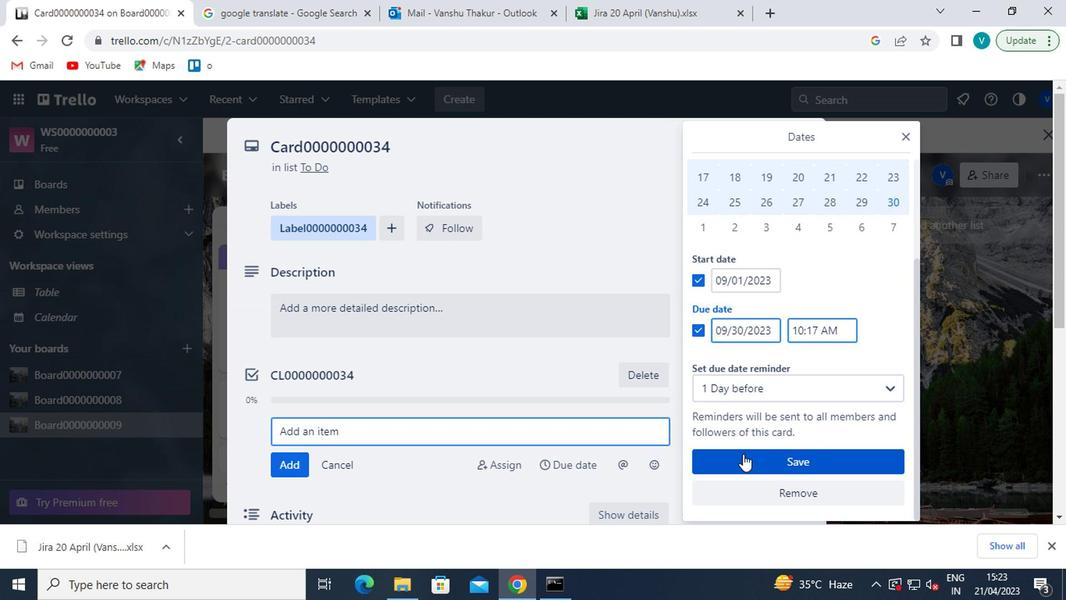 
